 Task: Select the criteria, the date is on or after "yesterday".
Action: Mouse moved to (170, 71)
Screenshot: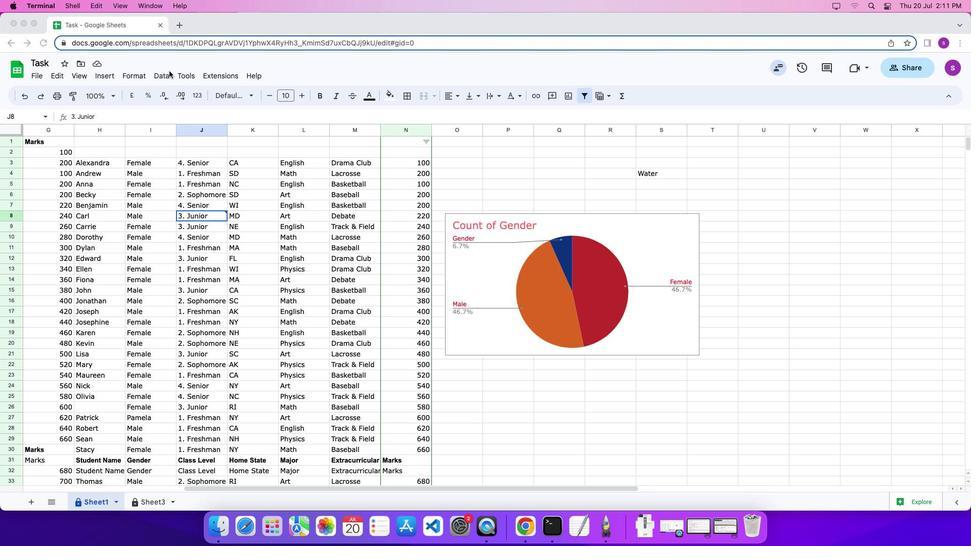 
Action: Mouse pressed left at (170, 71)
Screenshot: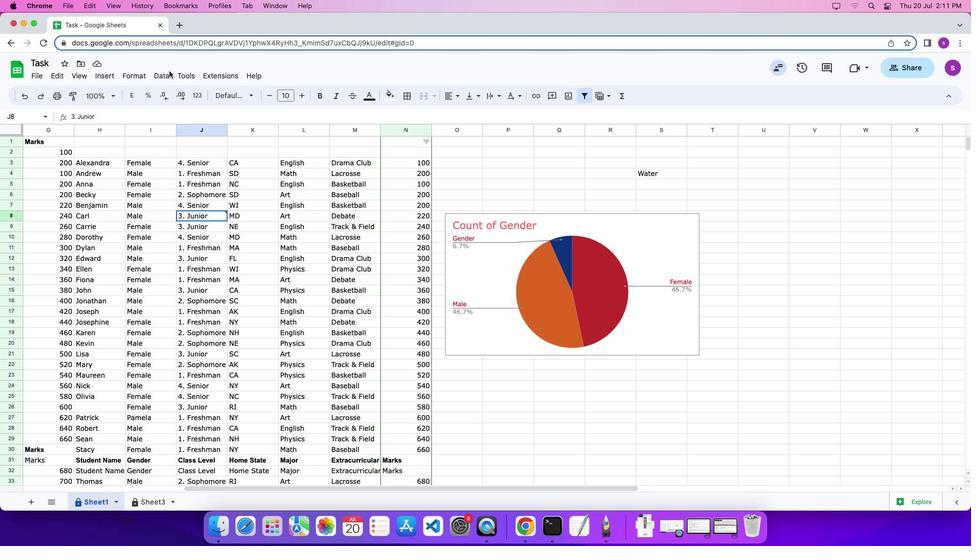
Action: Mouse moved to (164, 75)
Screenshot: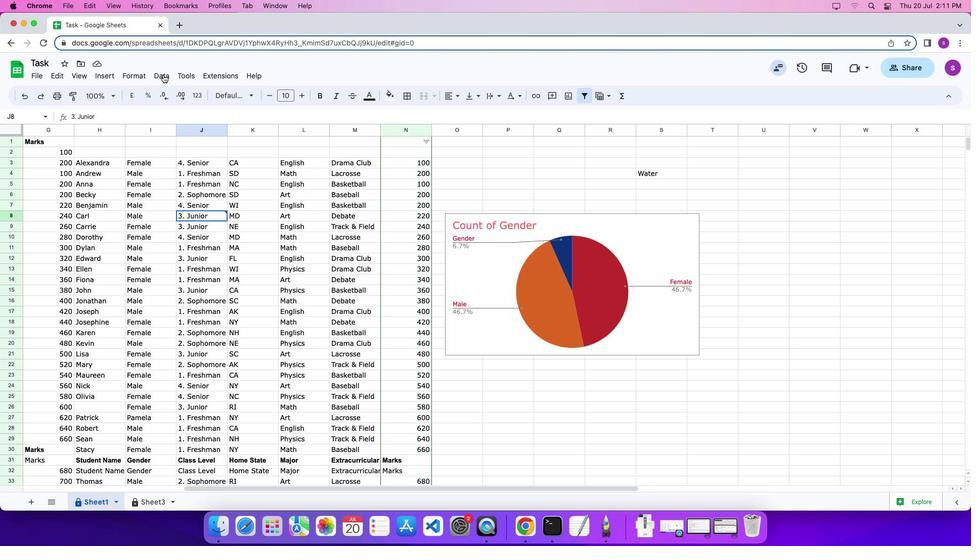 
Action: Mouse pressed left at (164, 75)
Screenshot: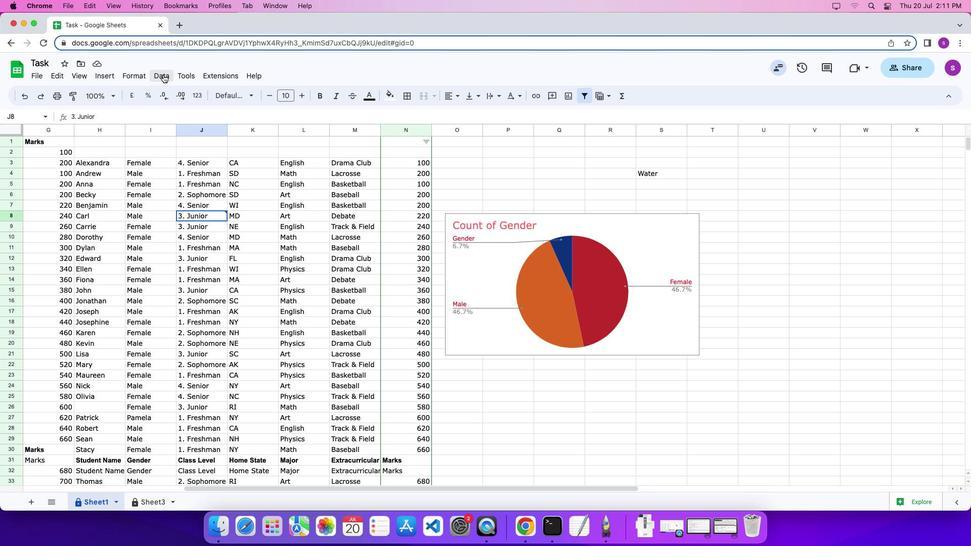 
Action: Mouse moved to (224, 280)
Screenshot: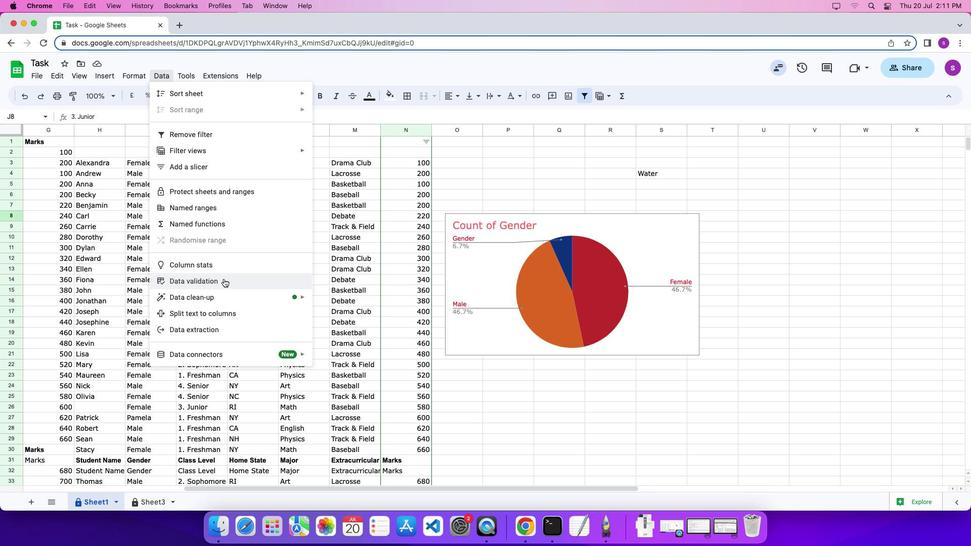 
Action: Mouse pressed left at (224, 280)
Screenshot: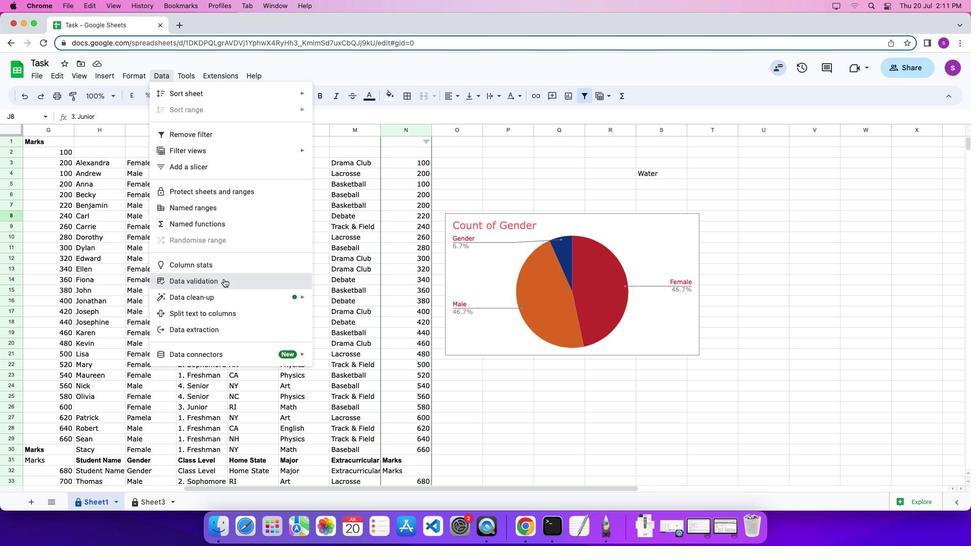 
Action: Mouse moved to (908, 256)
Screenshot: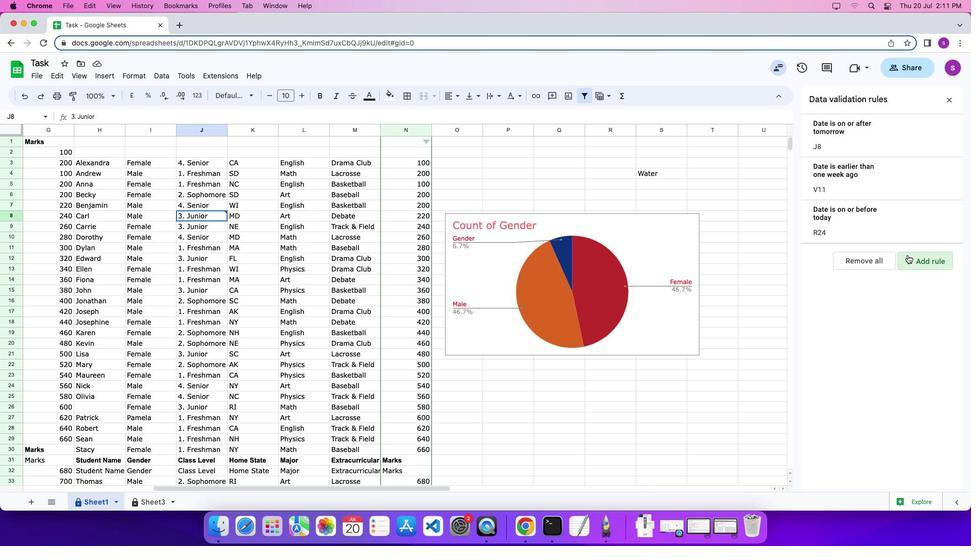 
Action: Mouse pressed left at (908, 256)
Screenshot: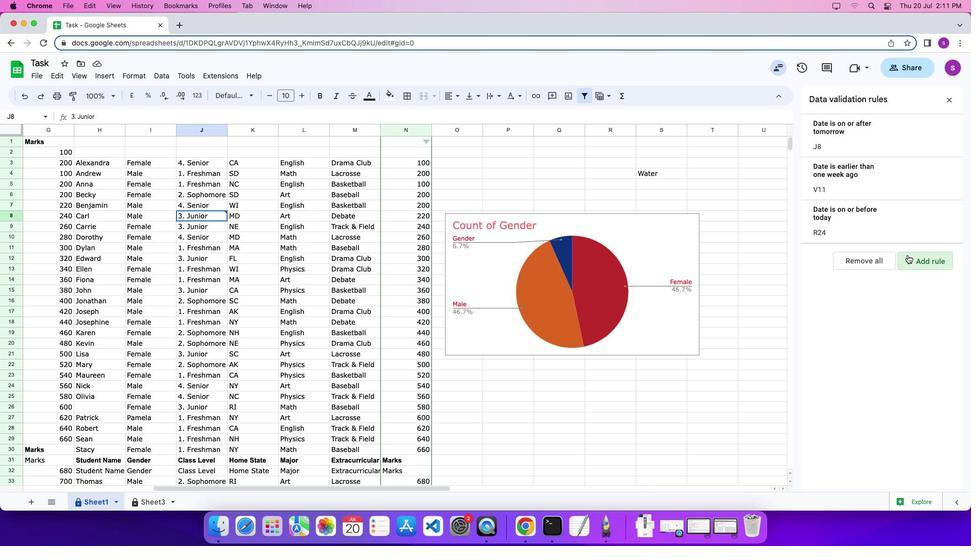 
Action: Mouse moved to (894, 185)
Screenshot: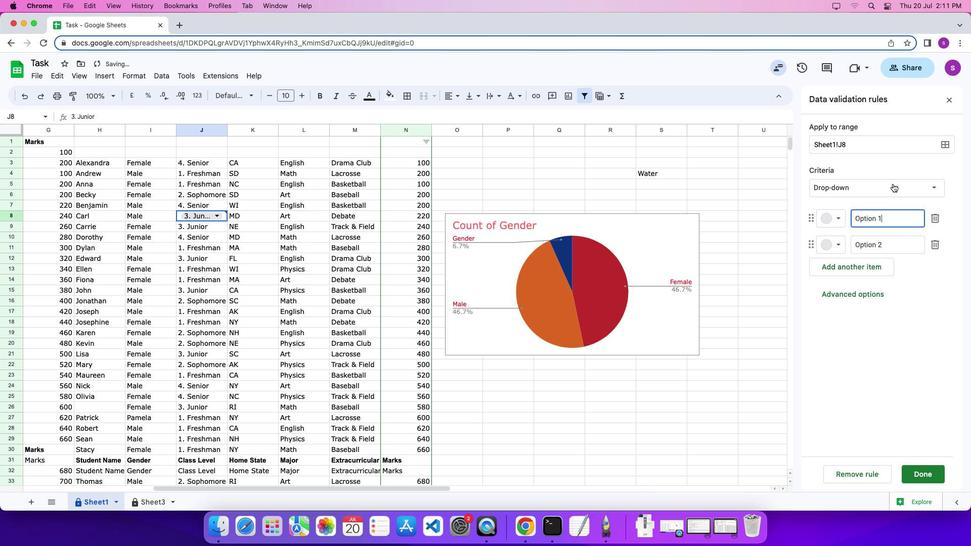 
Action: Mouse pressed left at (894, 185)
Screenshot: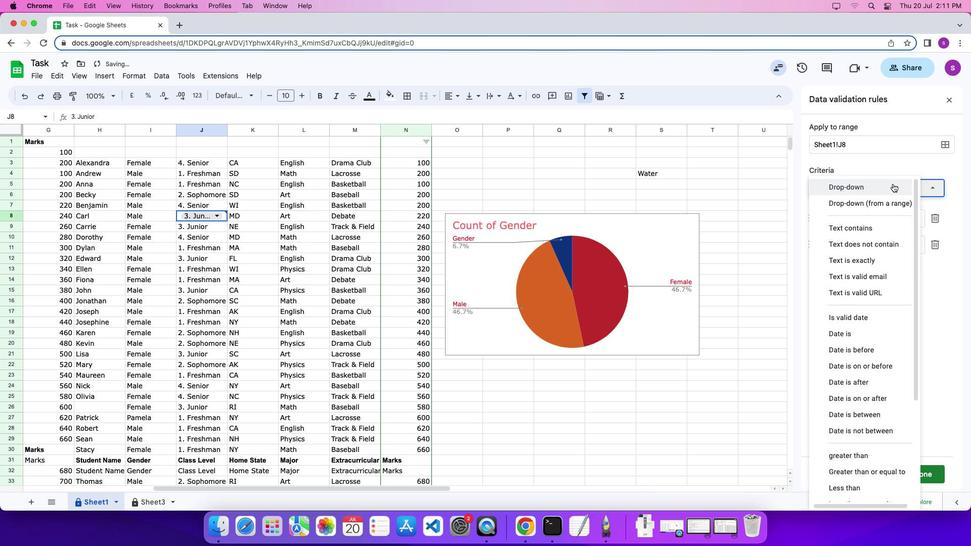 
Action: Mouse moved to (869, 397)
Screenshot: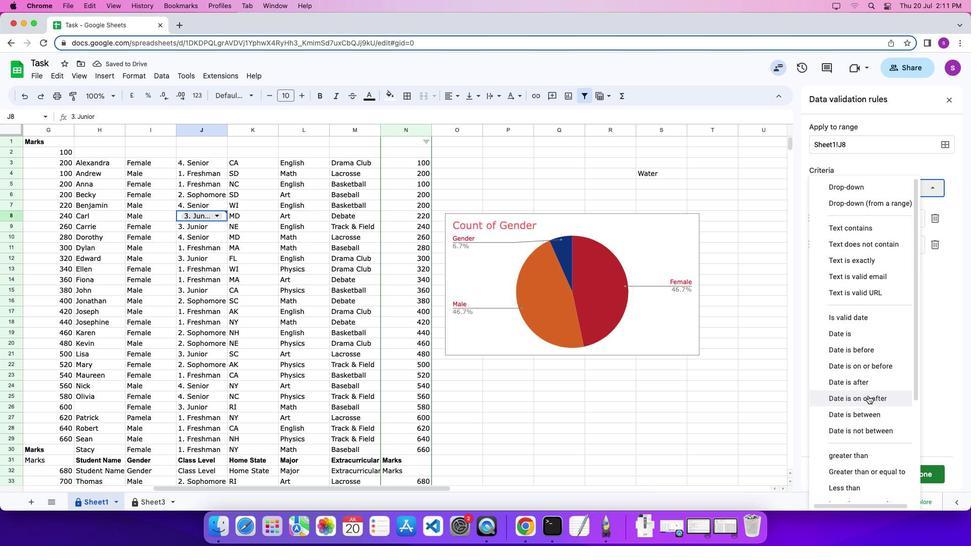 
Action: Mouse pressed left at (869, 397)
Screenshot: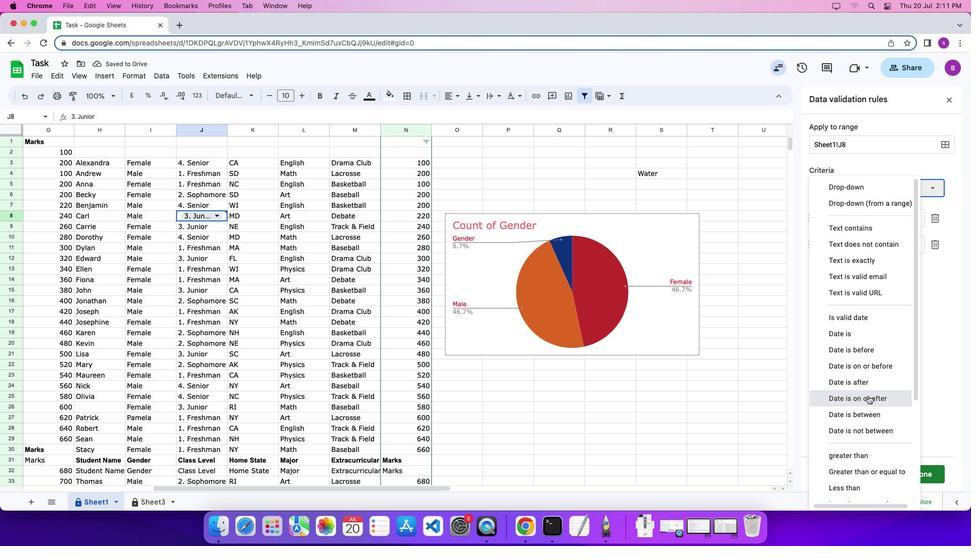 
Action: Mouse moved to (865, 215)
Screenshot: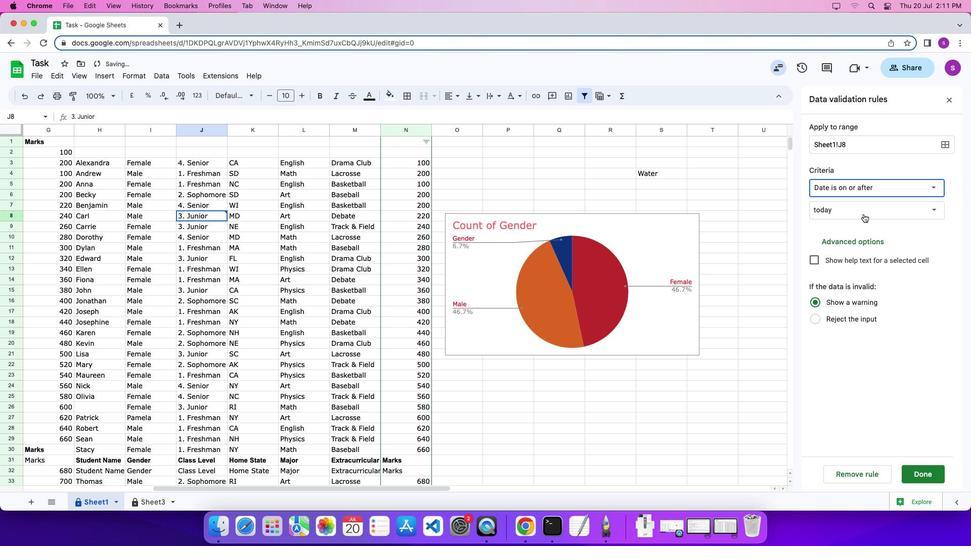 
Action: Mouse pressed left at (865, 215)
Screenshot: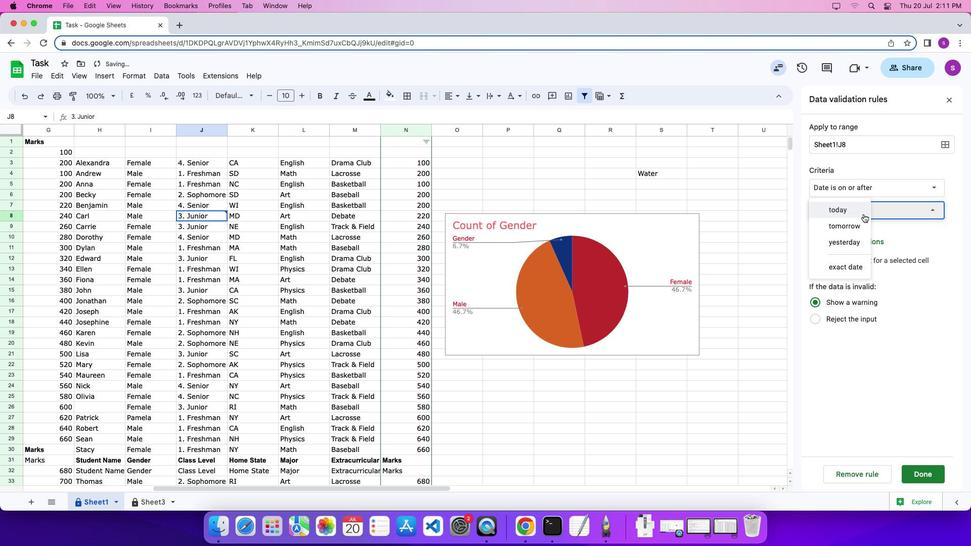 
Action: Mouse moved to (855, 240)
Screenshot: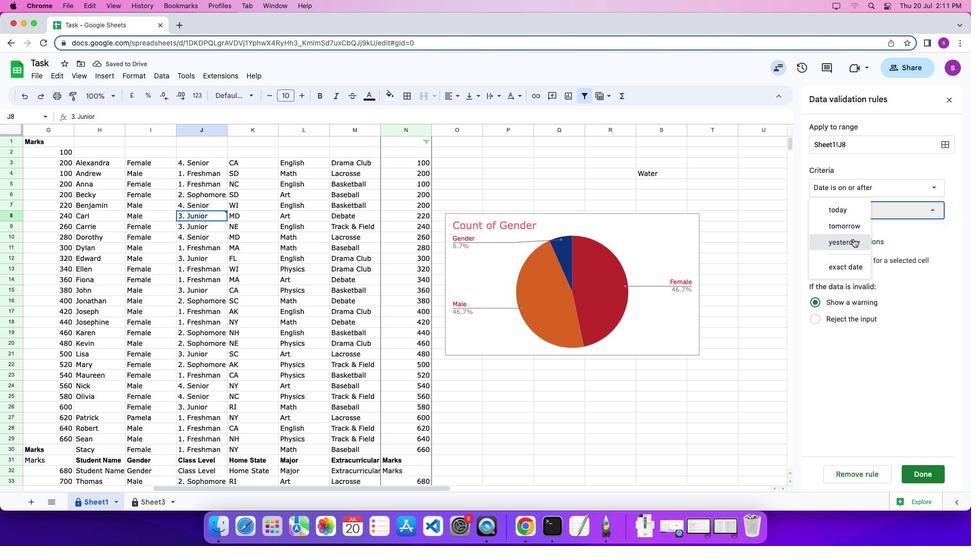 
Action: Mouse pressed left at (855, 240)
Screenshot: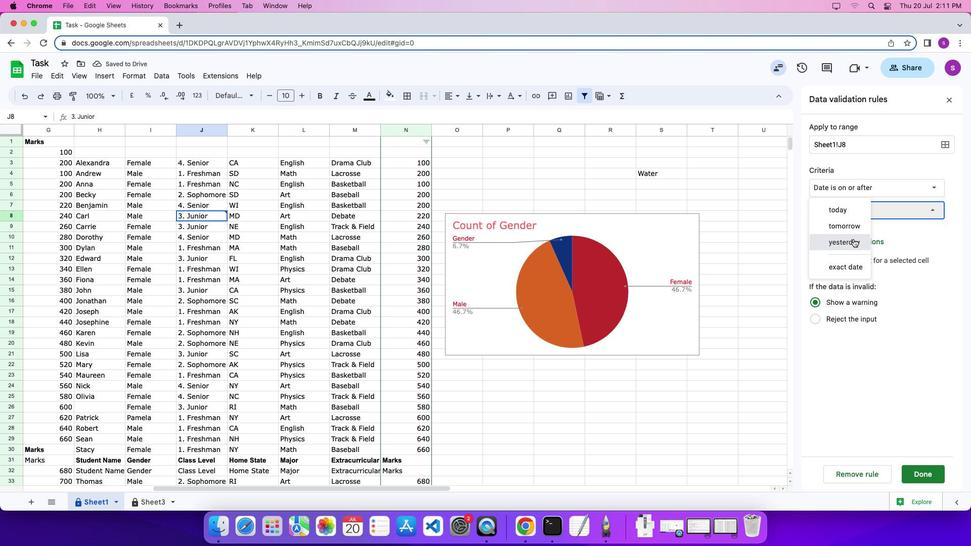 
Action: Mouse moved to (914, 479)
Screenshot: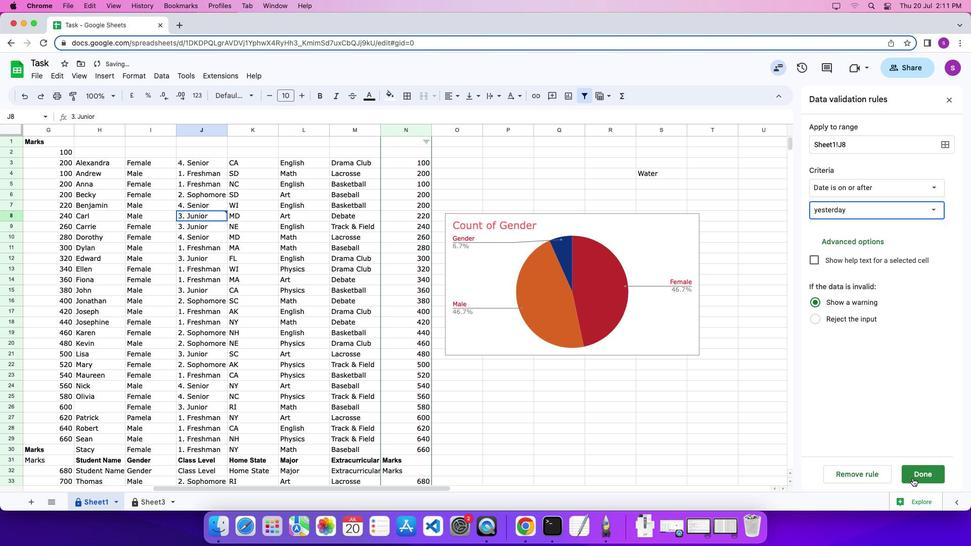 
Action: Mouse pressed left at (914, 479)
Screenshot: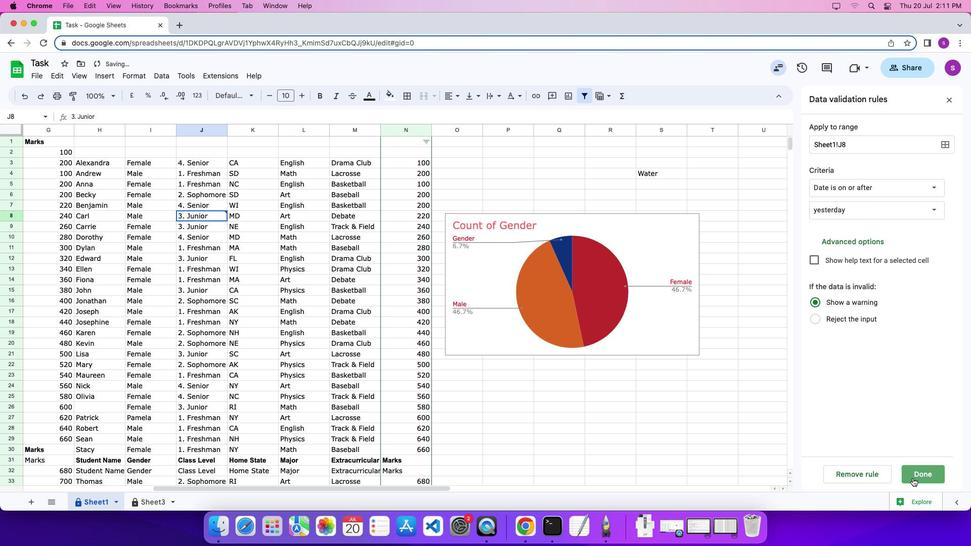 
